 Task: Set the subpicture position for the DVB subtitles decoder to the top.
Action: Mouse moved to (110, 62)
Screenshot: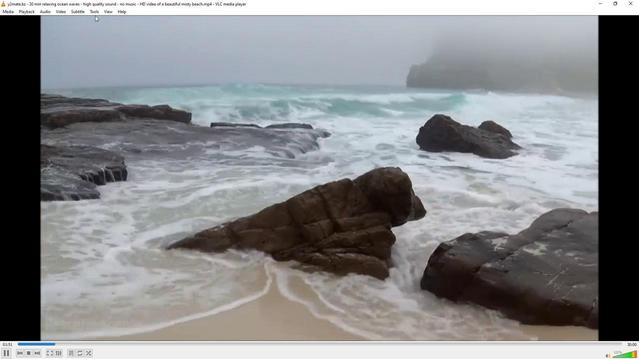 
Action: Mouse pressed left at (110, 62)
Screenshot: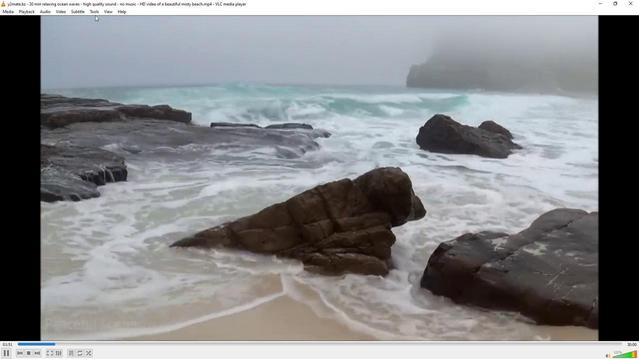 
Action: Mouse moved to (110, 60)
Screenshot: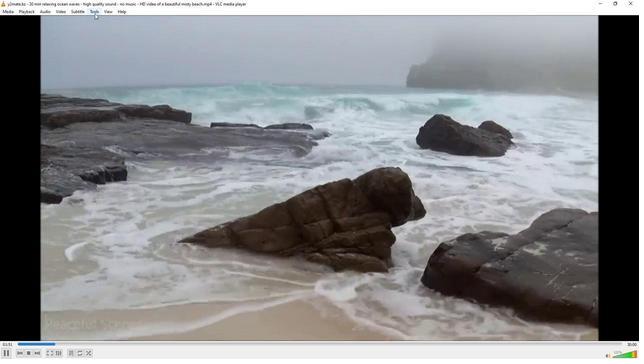 
Action: Mouse pressed left at (110, 60)
Screenshot: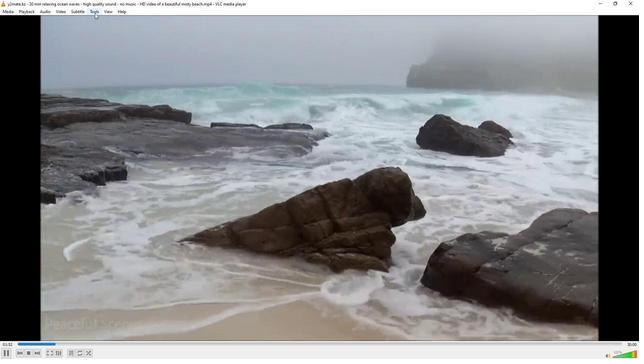 
Action: Mouse moved to (121, 121)
Screenshot: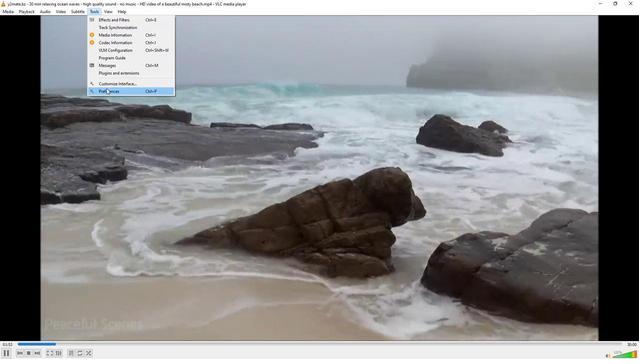 
Action: Mouse pressed left at (121, 121)
Screenshot: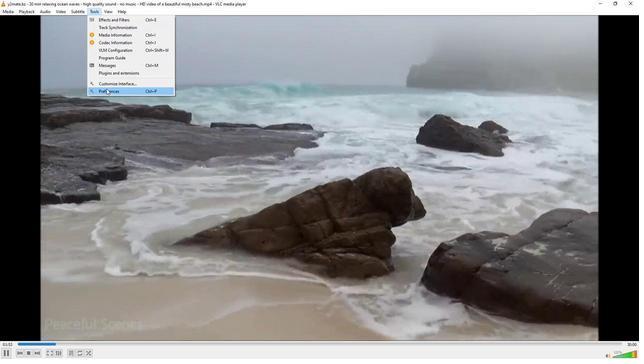 
Action: Mouse moved to (190, 269)
Screenshot: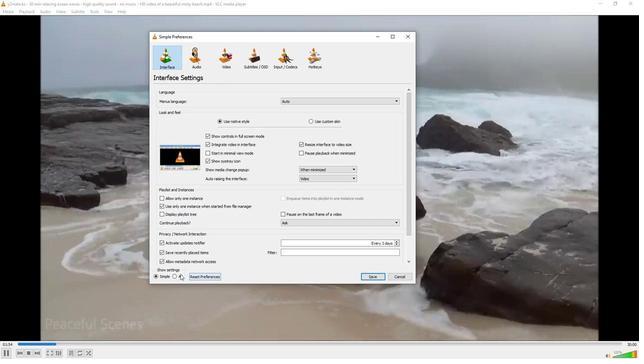 
Action: Mouse pressed left at (190, 269)
Screenshot: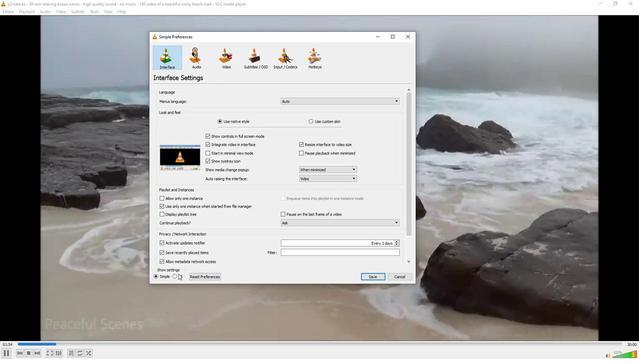 
Action: Mouse moved to (177, 196)
Screenshot: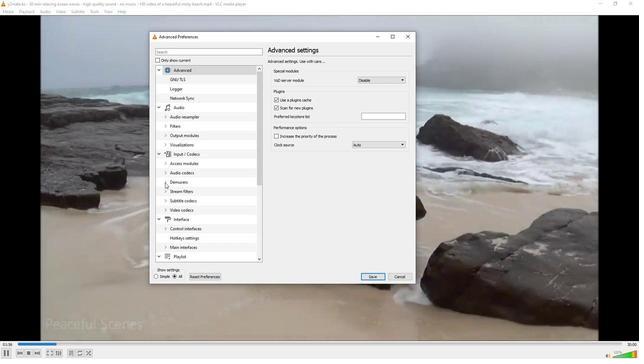 
Action: Mouse pressed left at (177, 196)
Screenshot: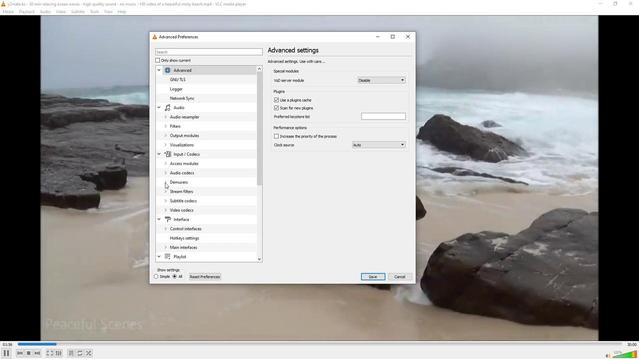 
Action: Mouse moved to (189, 210)
Screenshot: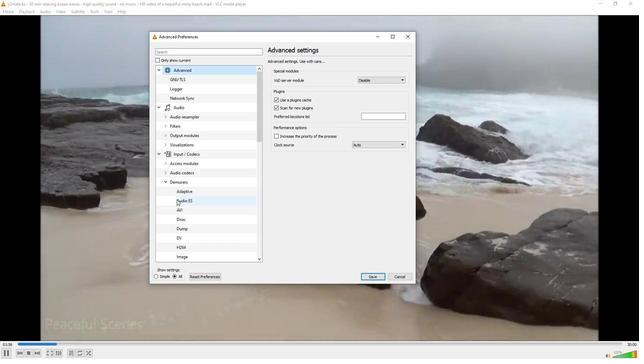 
Action: Mouse scrolled (189, 210) with delta (0, 0)
Screenshot: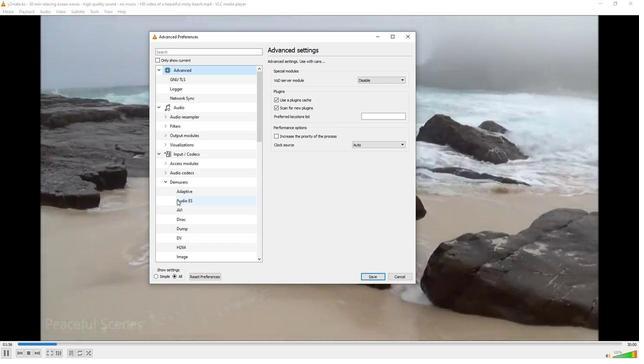 
Action: Mouse scrolled (189, 210) with delta (0, 0)
Screenshot: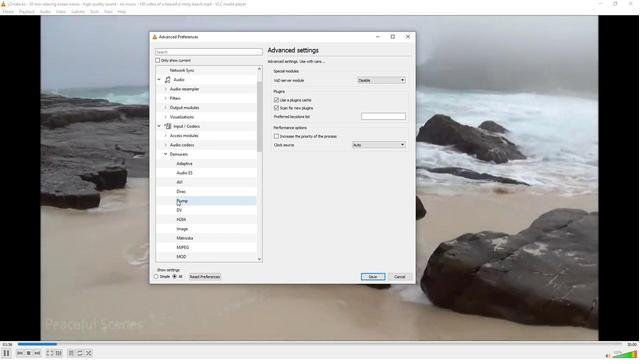
Action: Mouse scrolled (189, 210) with delta (0, 0)
Screenshot: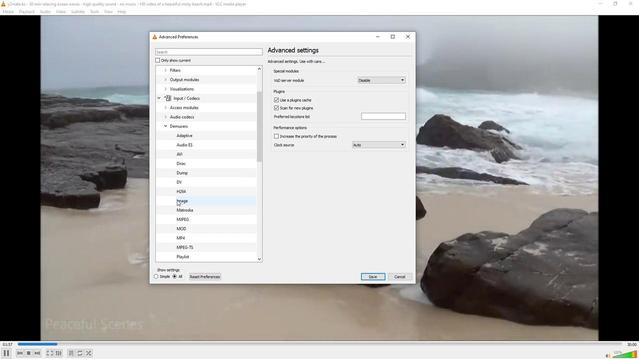 
Action: Mouse moved to (189, 210)
Screenshot: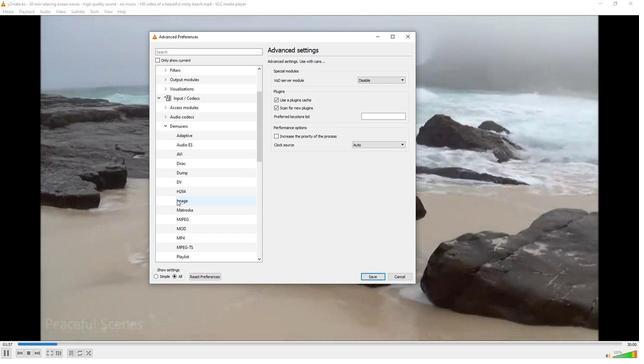 
Action: Mouse scrolled (189, 210) with delta (0, 0)
Screenshot: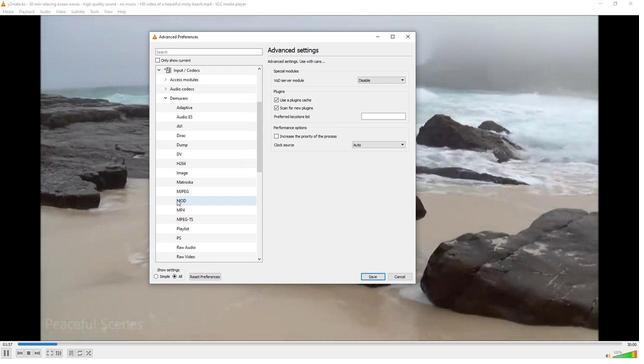 
Action: Mouse scrolled (189, 210) with delta (0, 0)
Screenshot: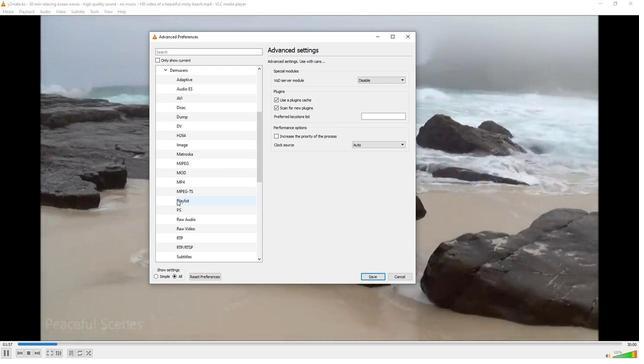 
Action: Mouse moved to (189, 210)
Screenshot: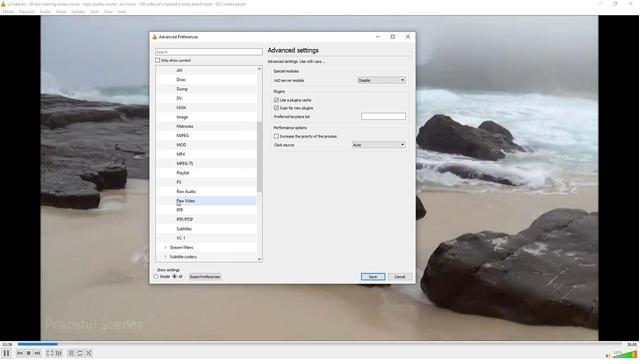 
Action: Mouse scrolled (189, 210) with delta (0, 0)
Screenshot: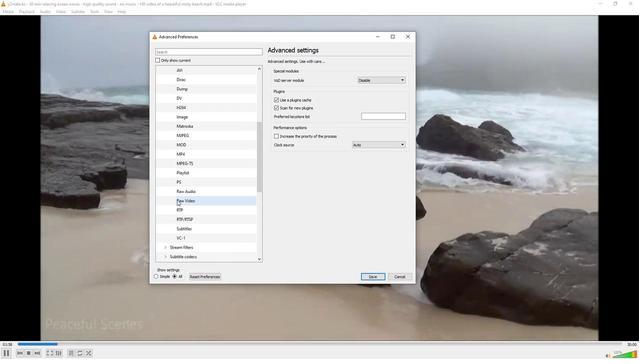 
Action: Mouse moved to (178, 232)
Screenshot: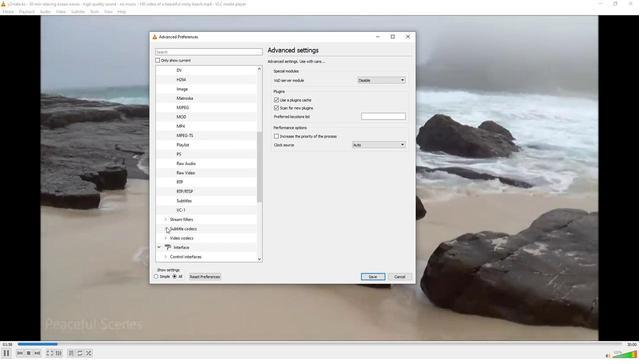 
Action: Mouse pressed left at (178, 232)
Screenshot: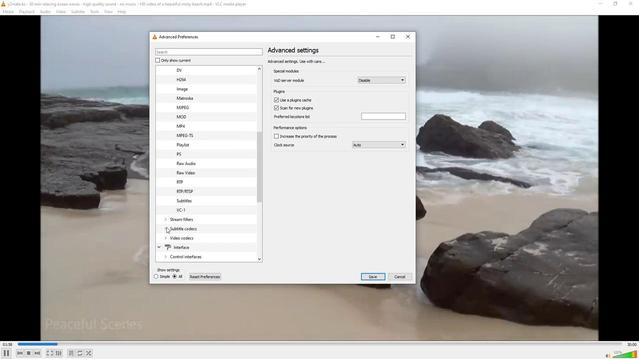 
Action: Mouse moved to (213, 246)
Screenshot: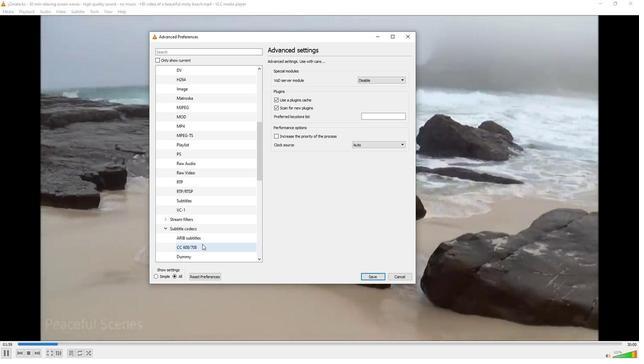
Action: Mouse scrolled (213, 245) with delta (0, 0)
Screenshot: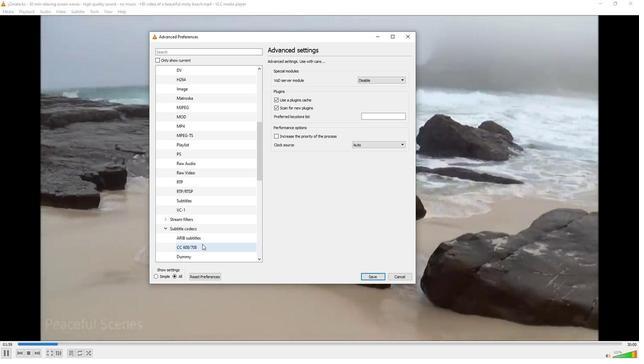 
Action: Mouse scrolled (213, 245) with delta (0, 0)
Screenshot: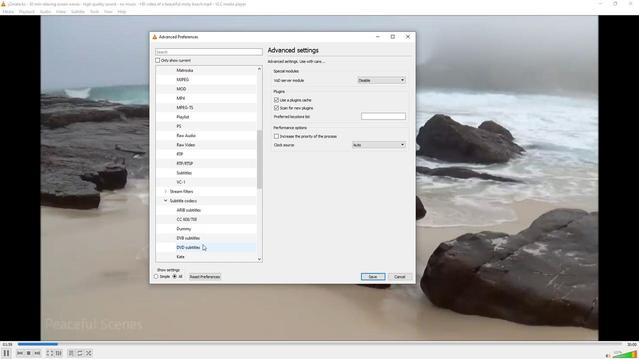 
Action: Mouse moved to (206, 217)
Screenshot: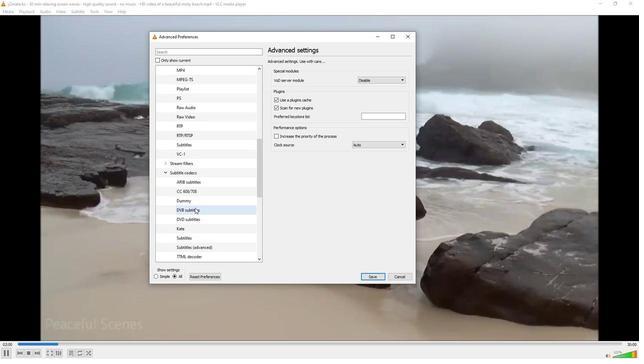 
Action: Mouse pressed left at (206, 217)
Screenshot: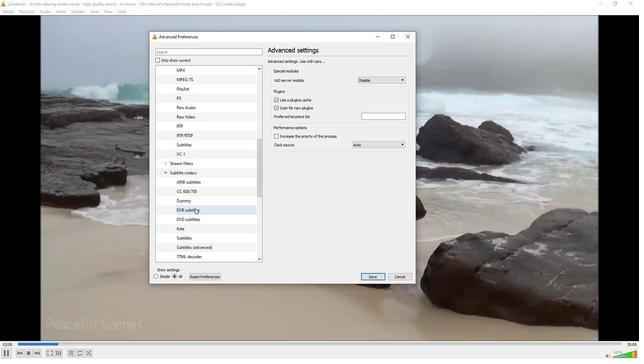 
Action: Mouse moved to (404, 109)
Screenshot: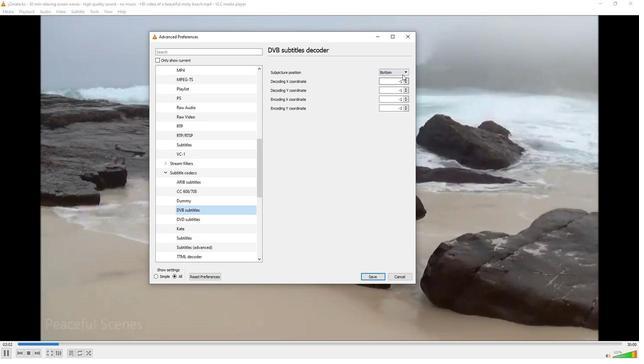 
Action: Mouse pressed left at (404, 109)
Screenshot: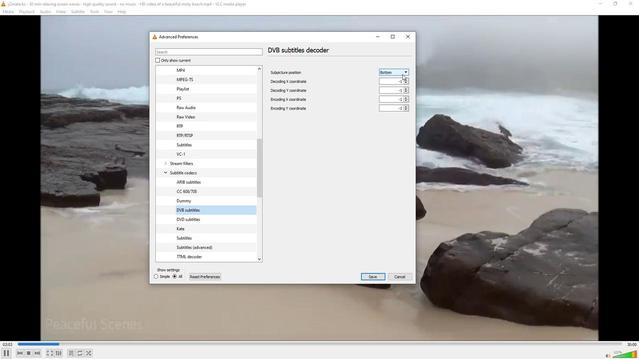 
Action: Mouse moved to (392, 123)
Screenshot: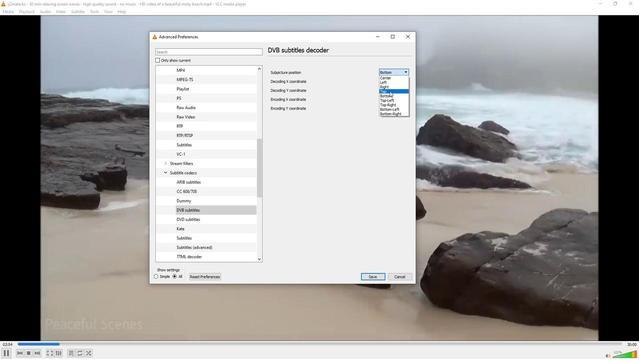 
Action: Mouse pressed left at (392, 123)
Screenshot: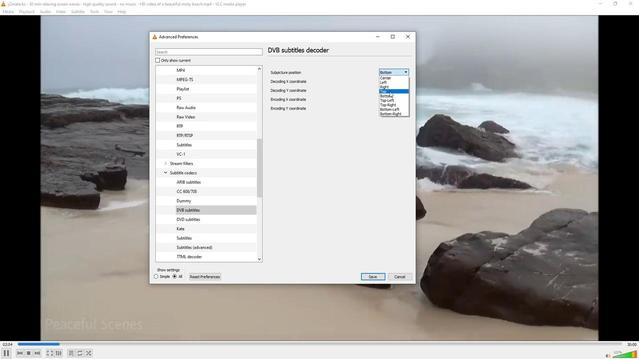 
Action: Mouse moved to (361, 138)
Screenshot: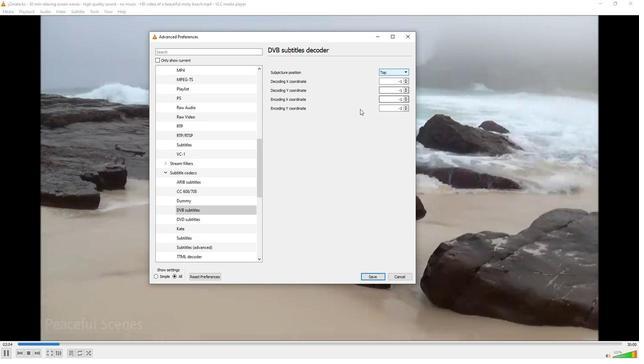 
